 Task: Search the location "Stoneham Mountain".
Action: Mouse moved to (342, 163)
Screenshot: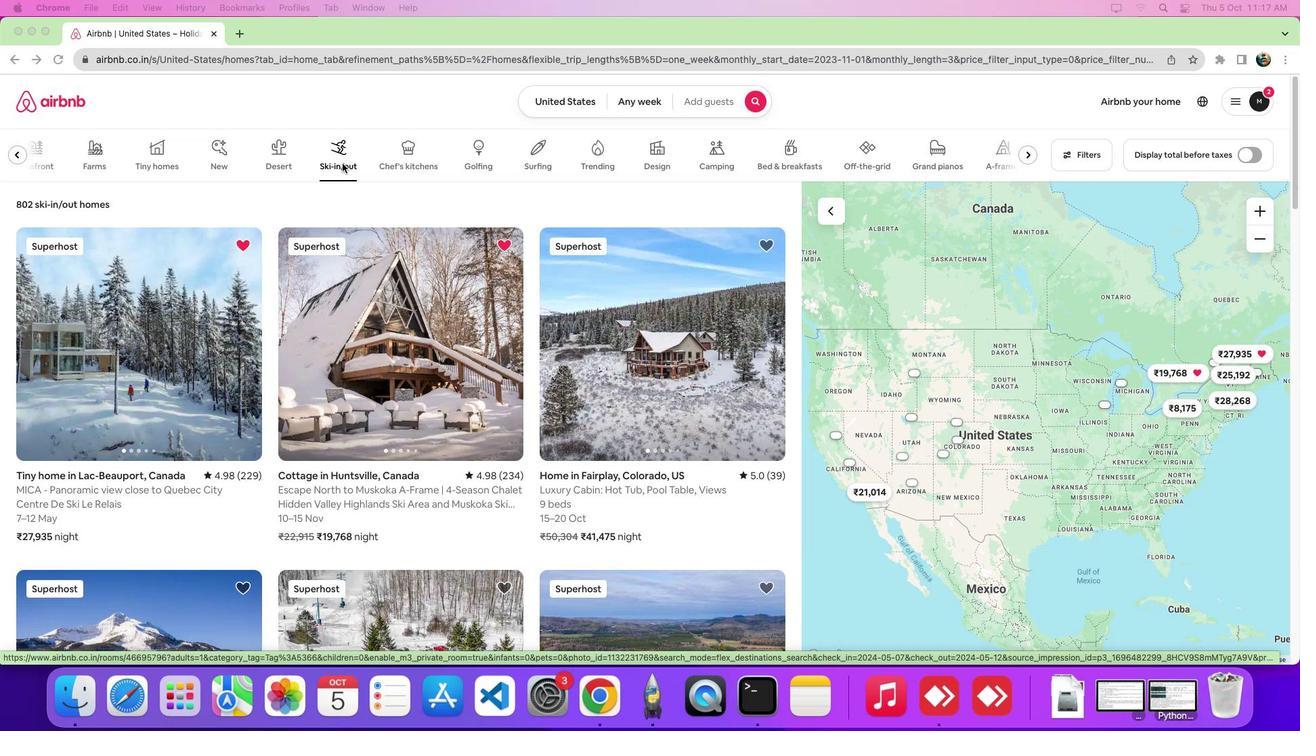 
Action: Mouse pressed left at (342, 163)
Screenshot: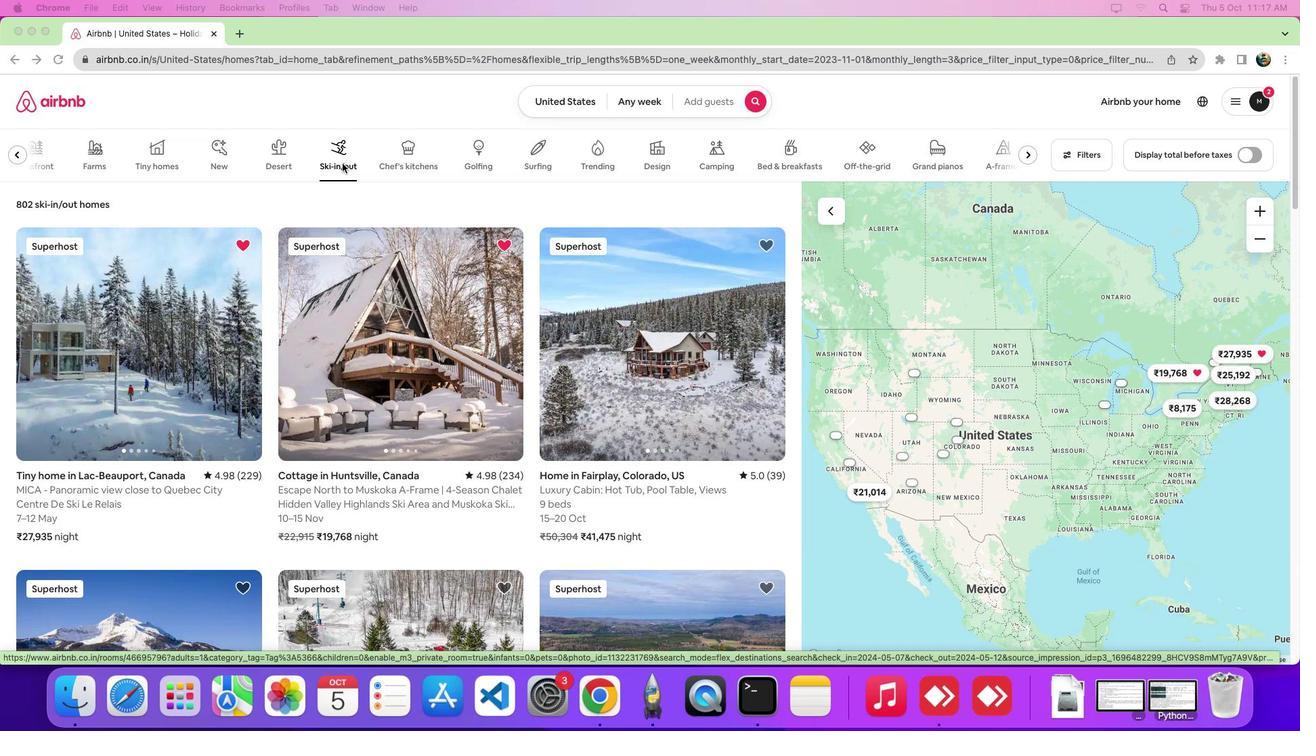 
Action: Mouse moved to (155, 344)
Screenshot: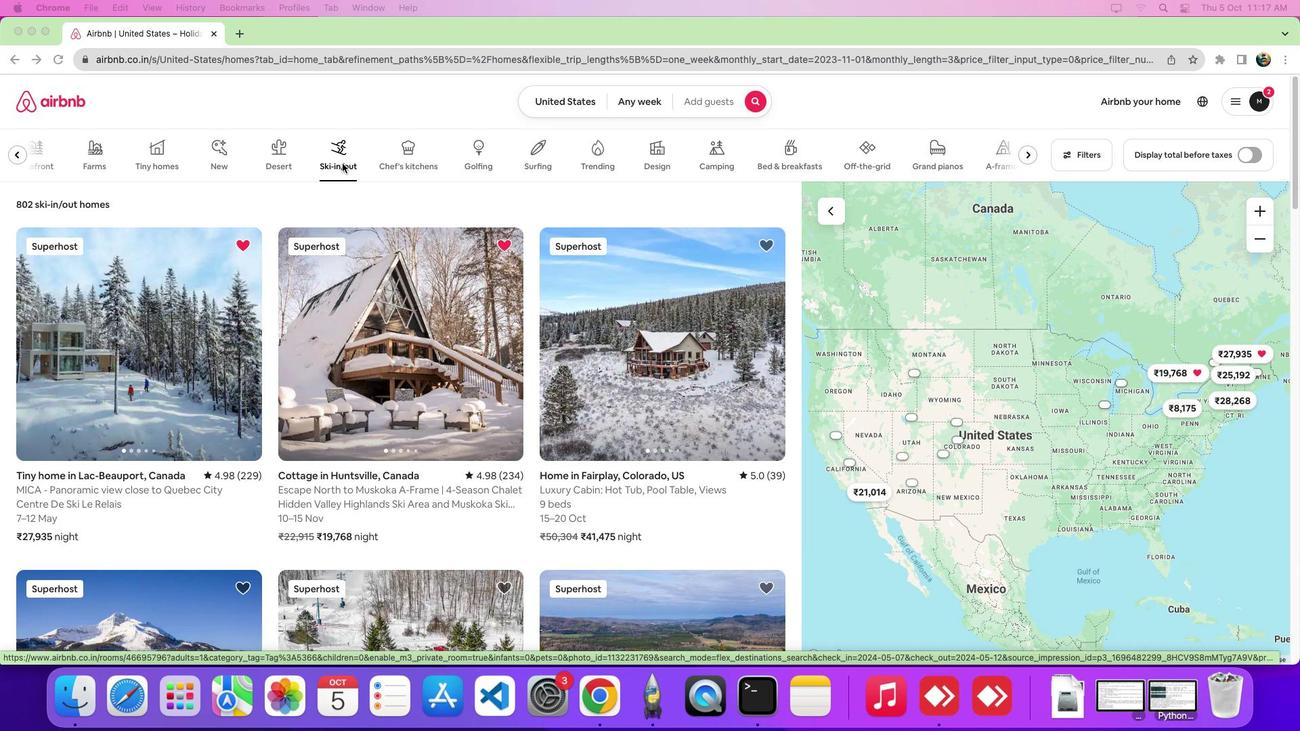 
Action: Mouse pressed left at (155, 344)
Screenshot: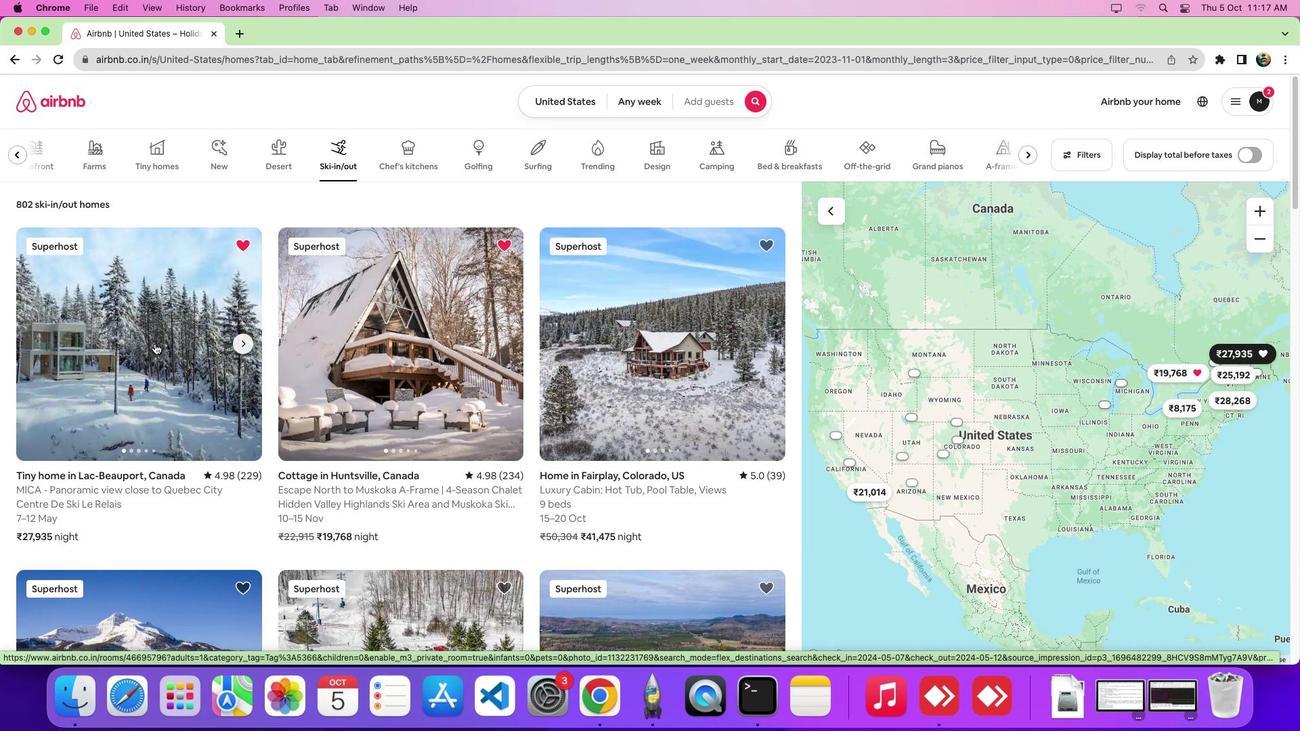 
Action: Mouse moved to (644, 321)
Screenshot: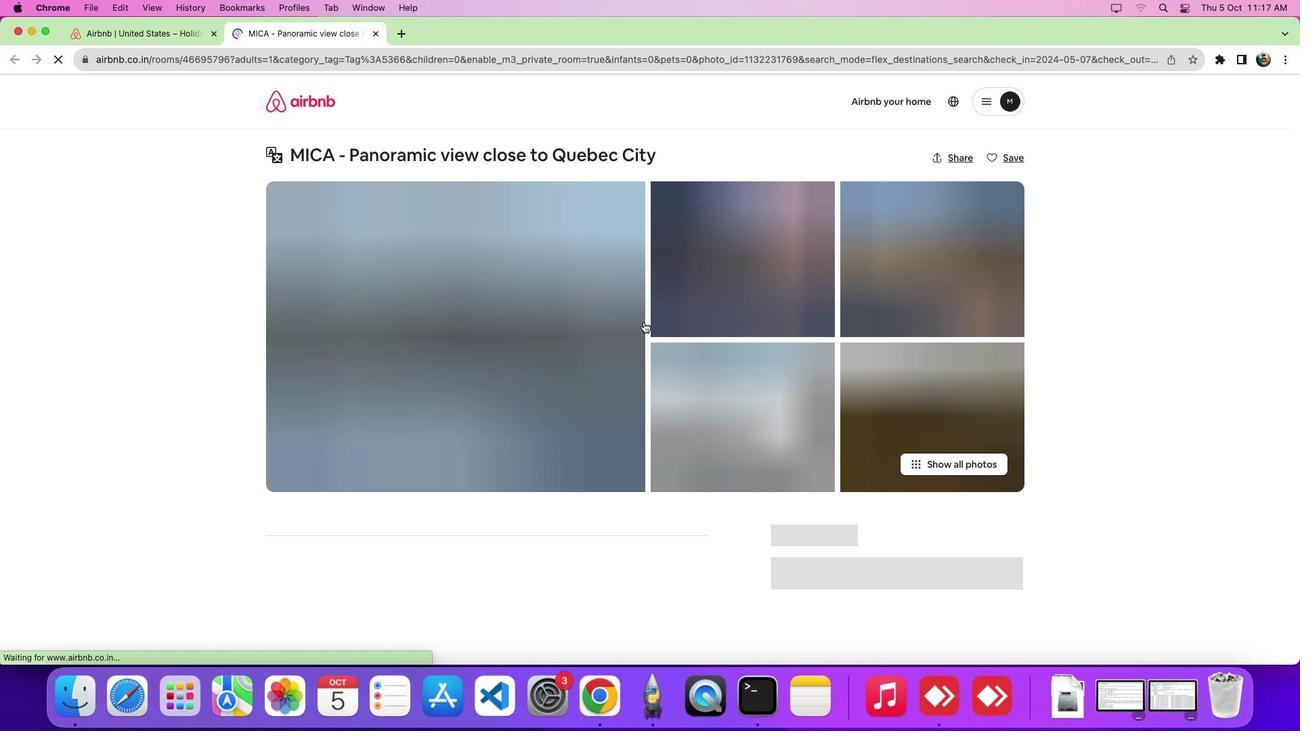 
Action: Mouse scrolled (644, 321) with delta (0, 0)
Screenshot: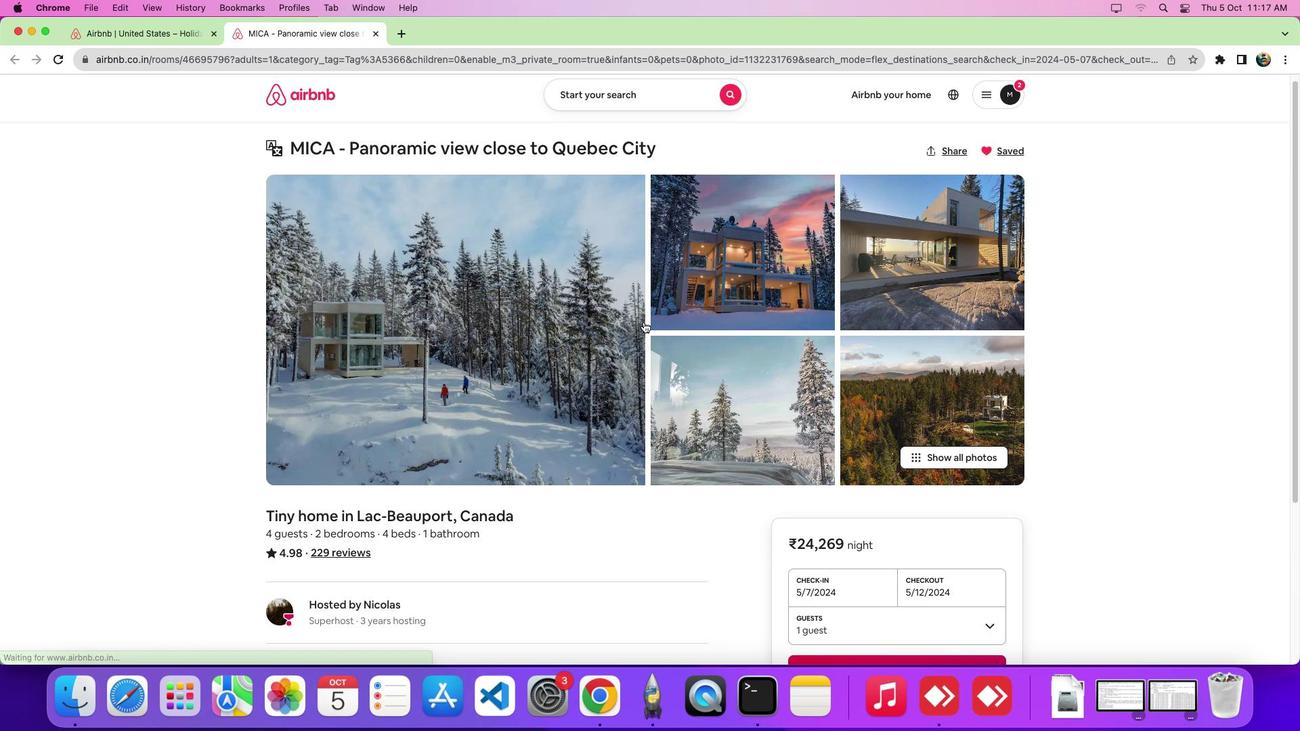 
Action: Mouse scrolled (644, 321) with delta (0, 0)
Screenshot: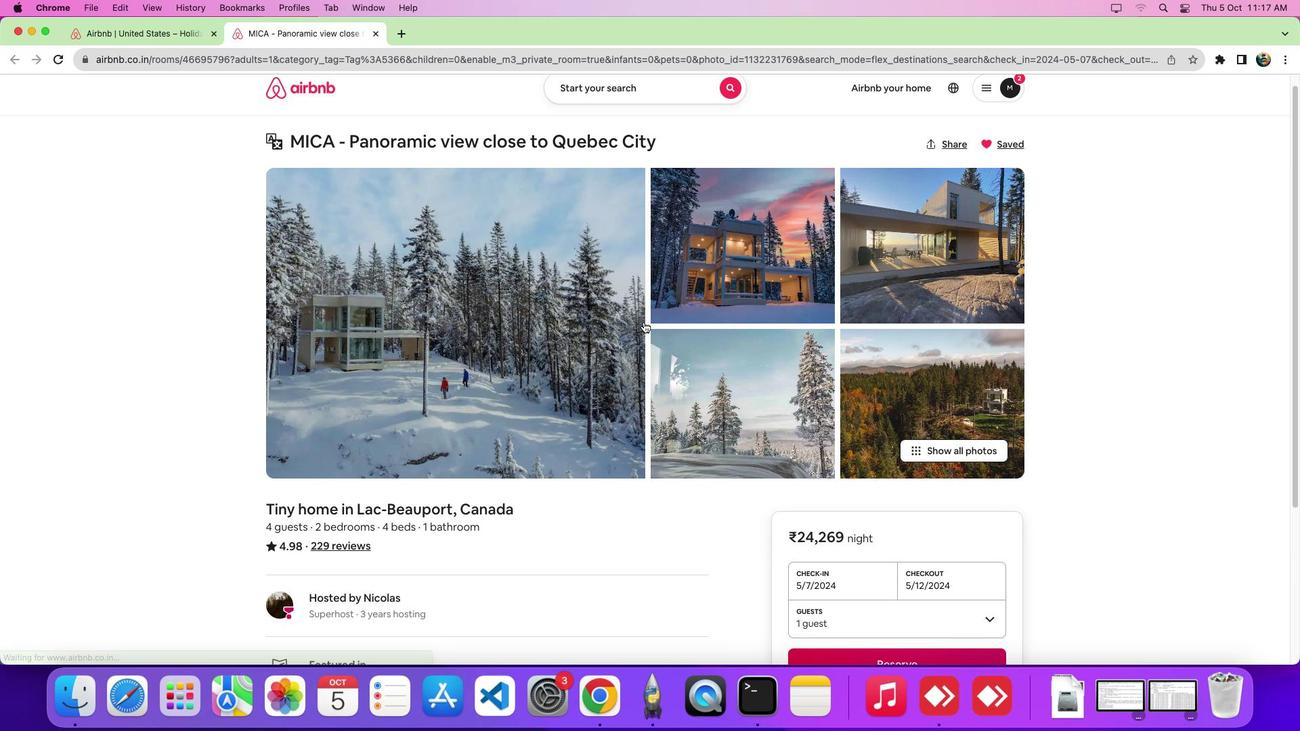 
Action: Mouse scrolled (644, 321) with delta (0, -4)
Screenshot: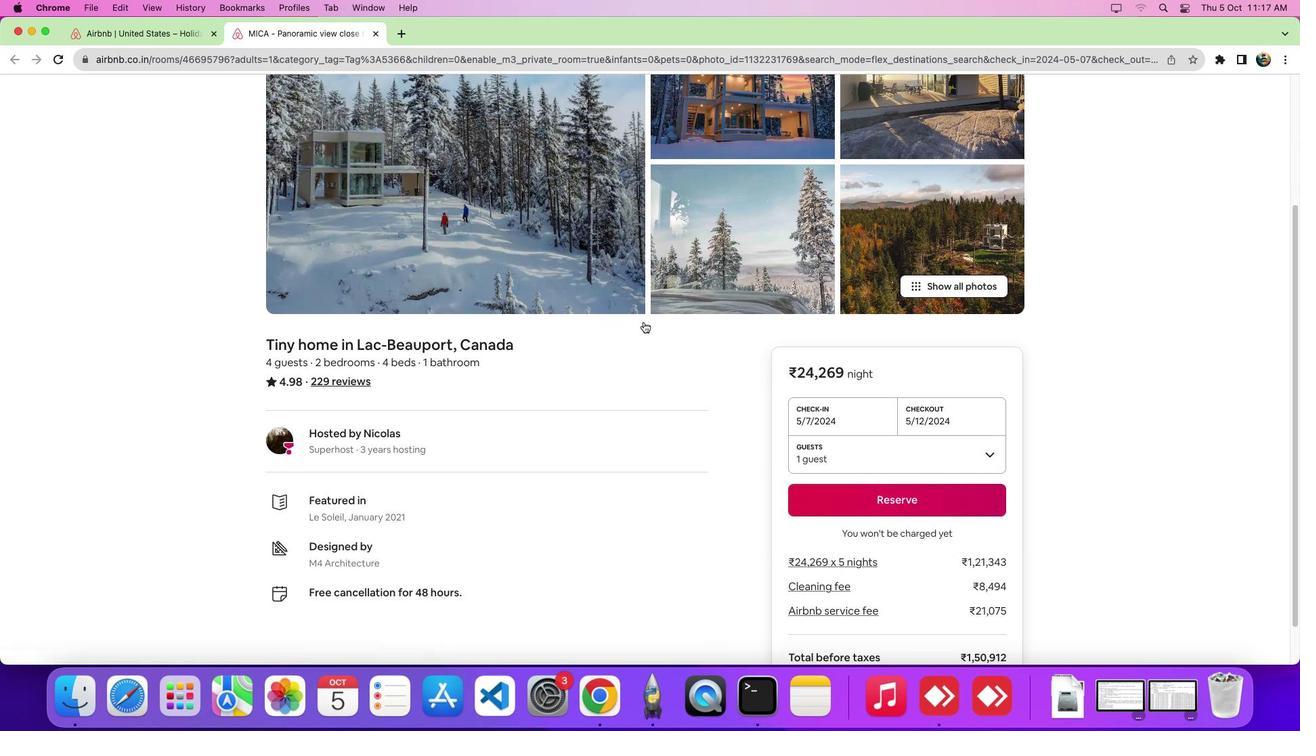 
Action: Mouse scrolled (644, 321) with delta (0, -6)
Screenshot: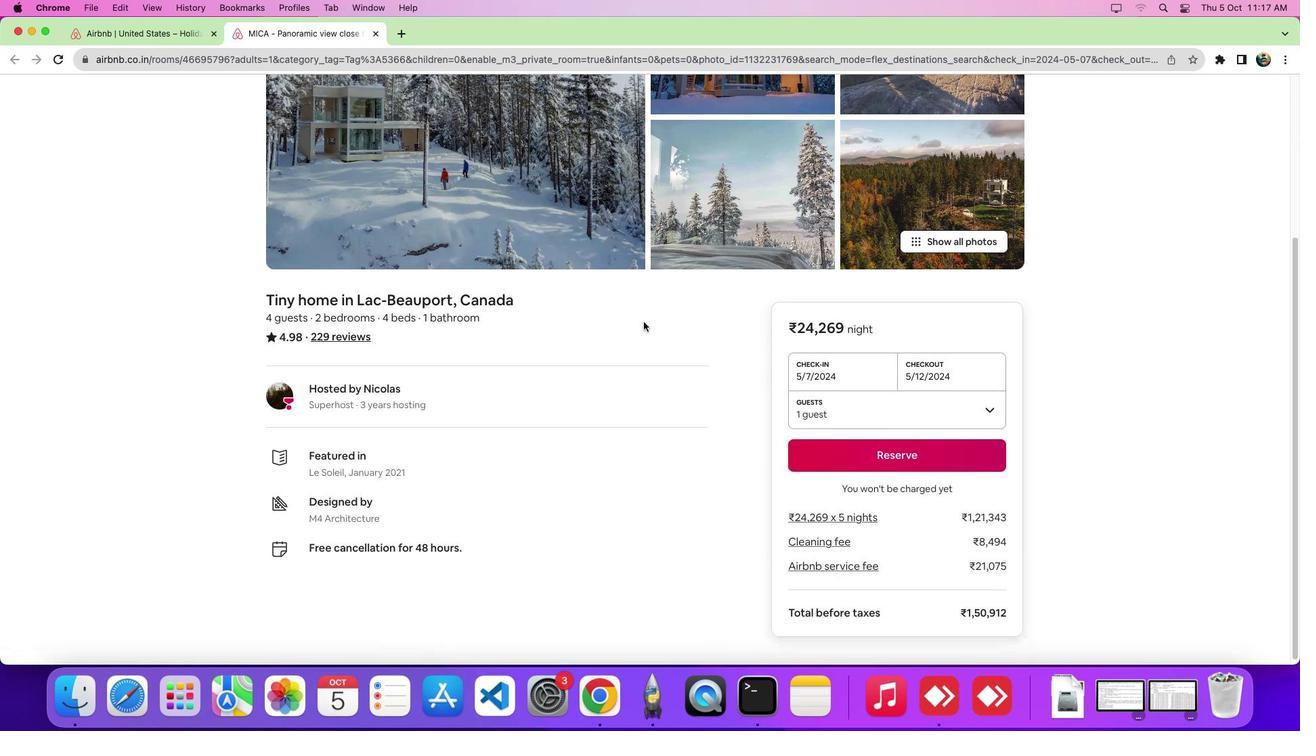
Action: Mouse scrolled (644, 321) with delta (0, 0)
Screenshot: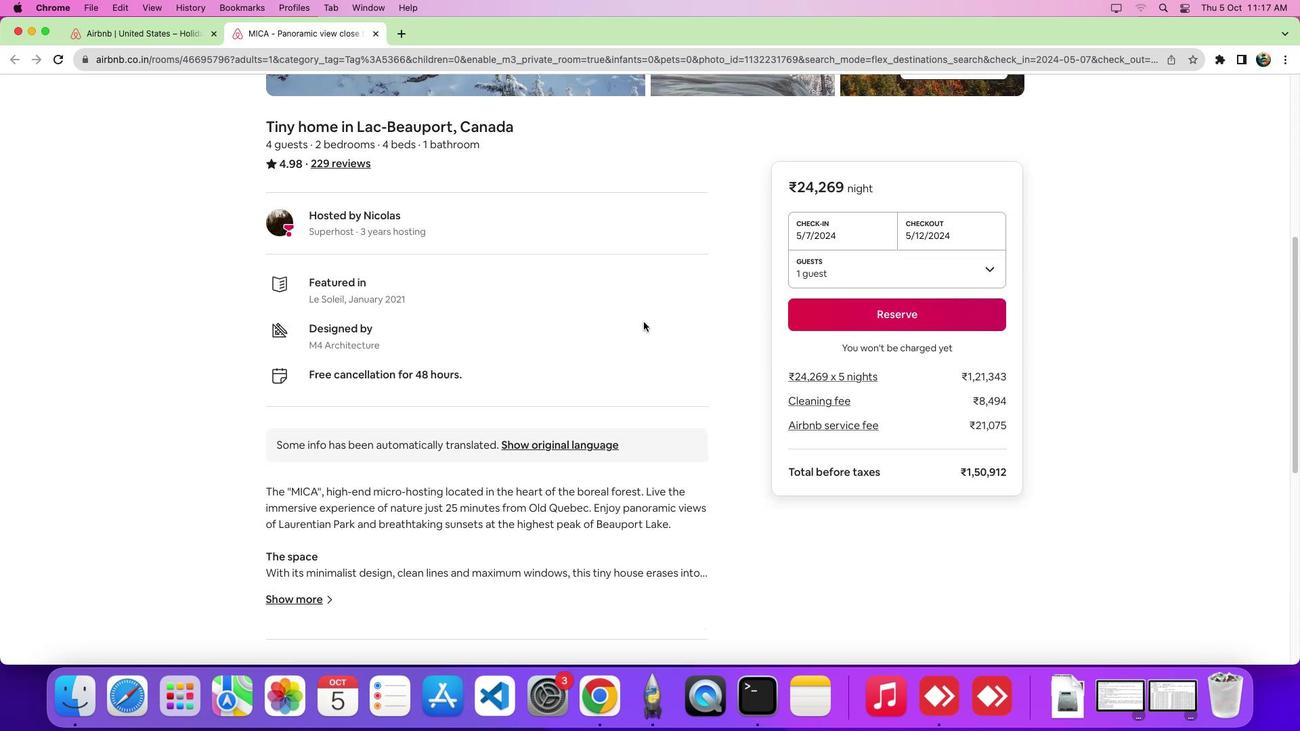 
Action: Mouse scrolled (644, 321) with delta (0, -1)
Screenshot: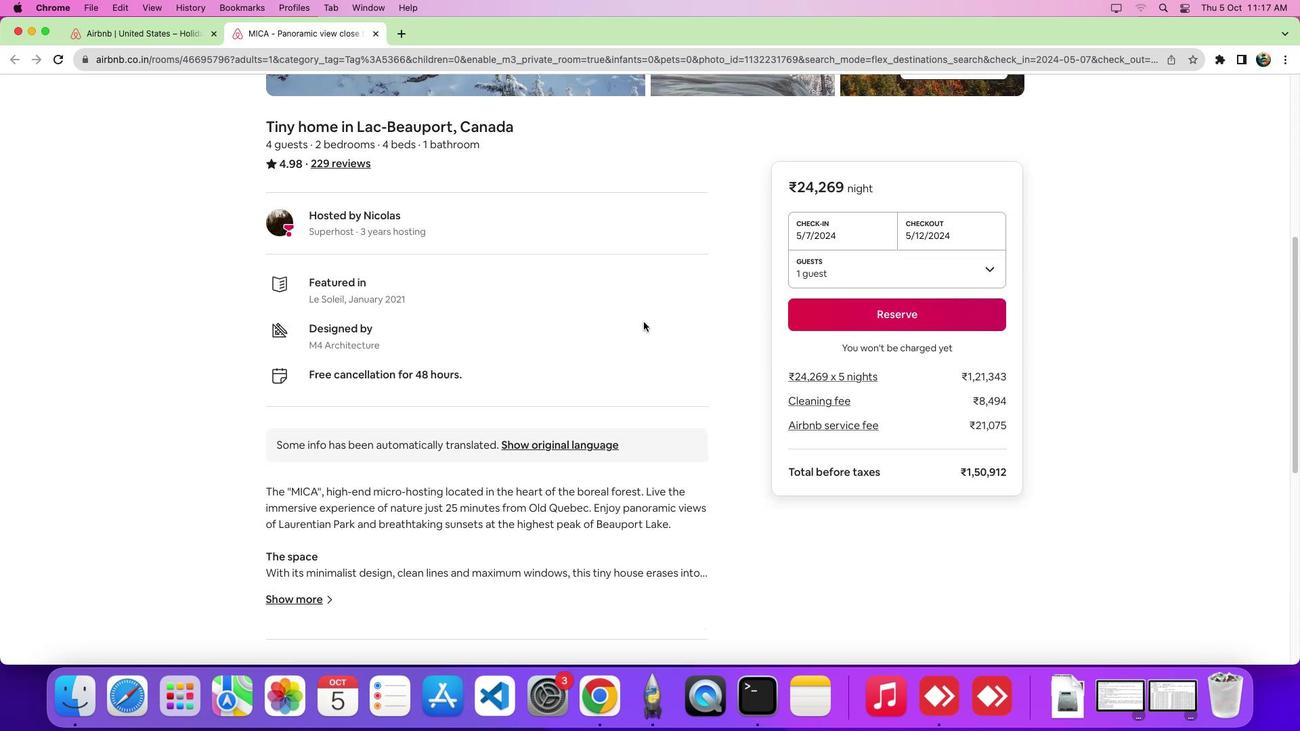 
Action: Mouse scrolled (644, 321) with delta (0, -6)
Screenshot: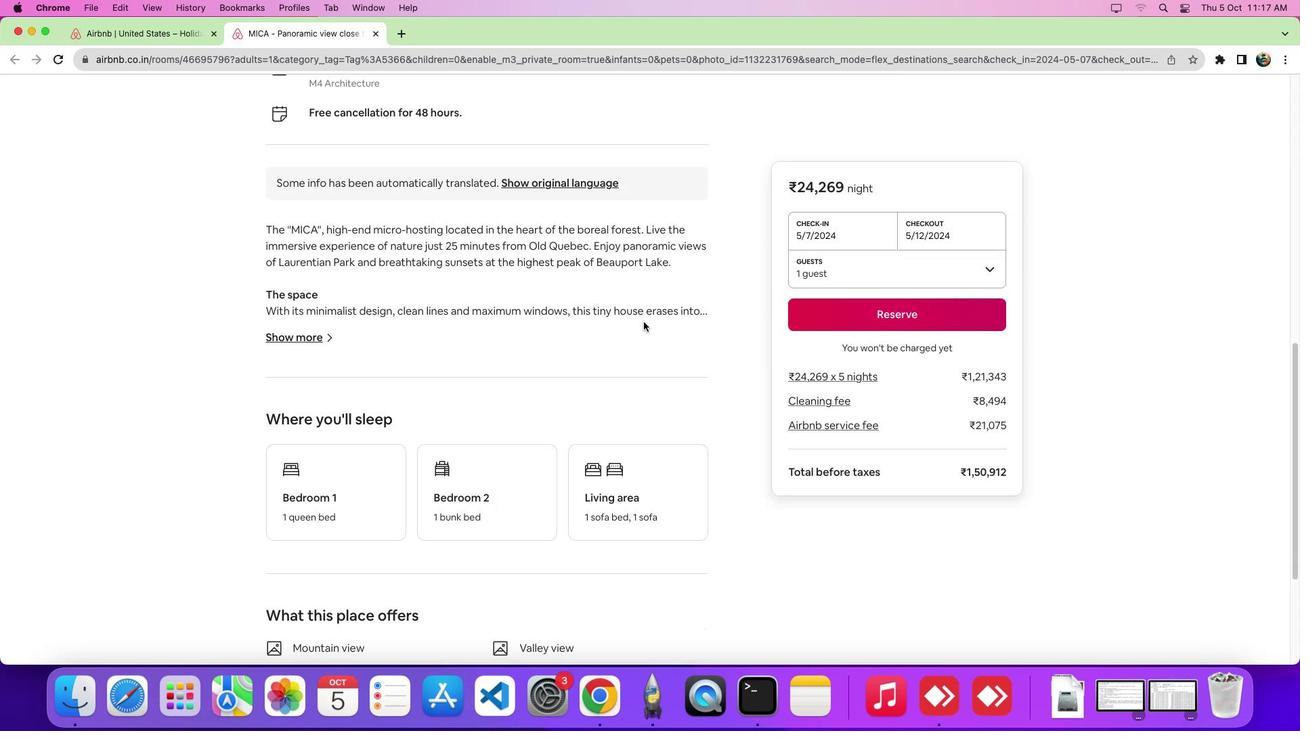
Action: Mouse scrolled (644, 321) with delta (0, -8)
Screenshot: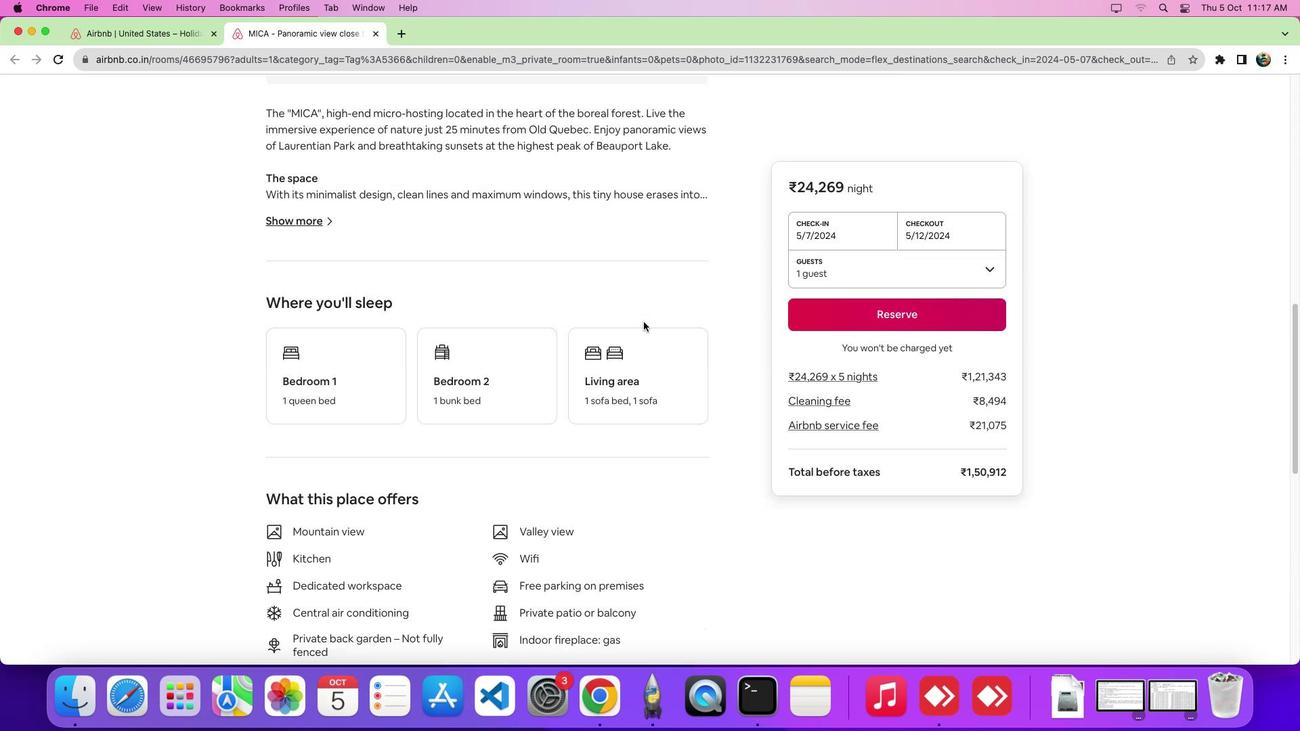 
Action: Mouse scrolled (644, 321) with delta (0, 0)
Screenshot: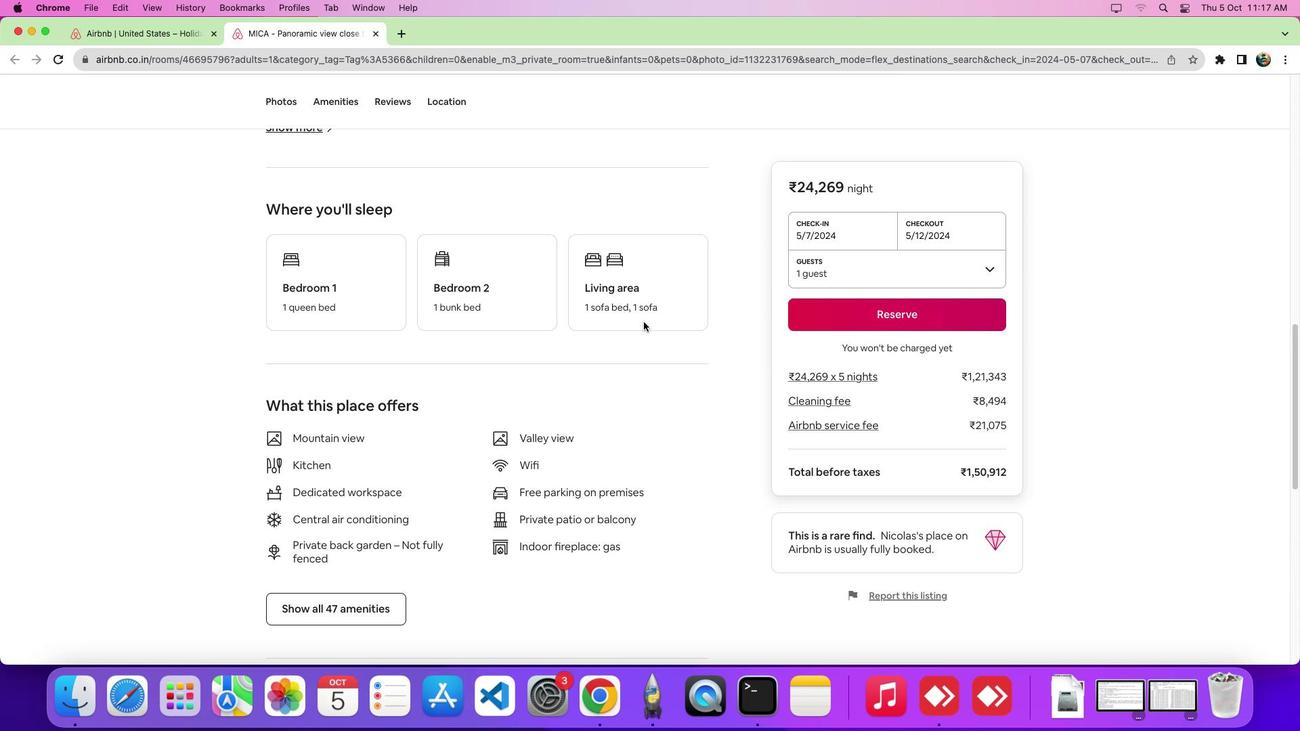 
Action: Mouse scrolled (644, 321) with delta (0, 0)
Screenshot: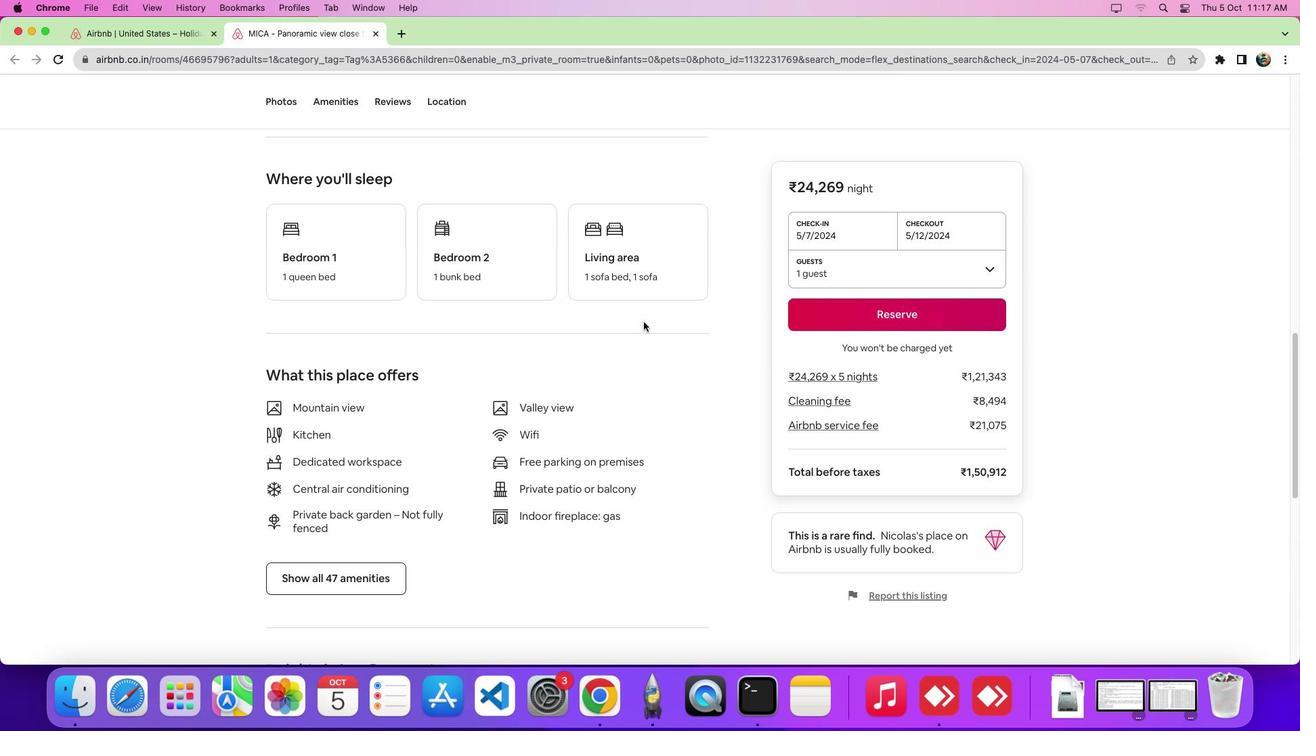 
Action: Mouse scrolled (644, 321) with delta (0, -3)
Screenshot: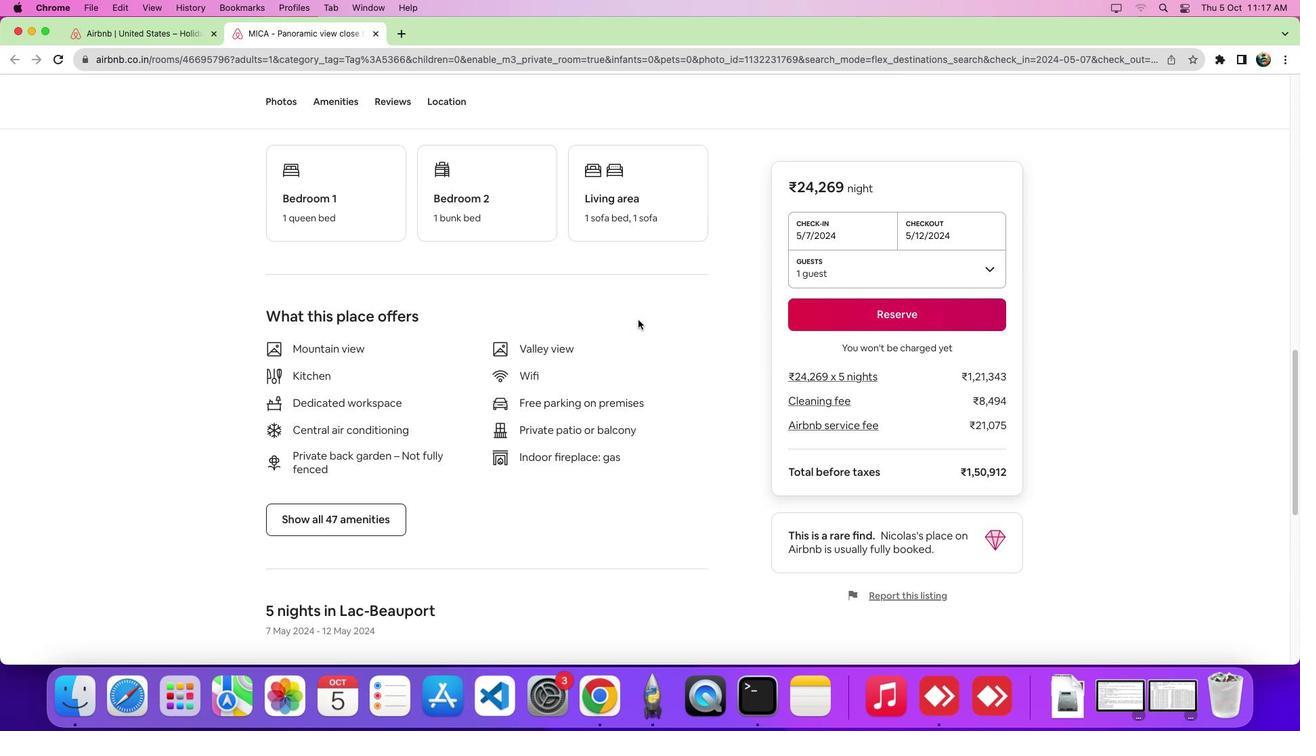 
Action: Mouse moved to (441, 99)
Screenshot: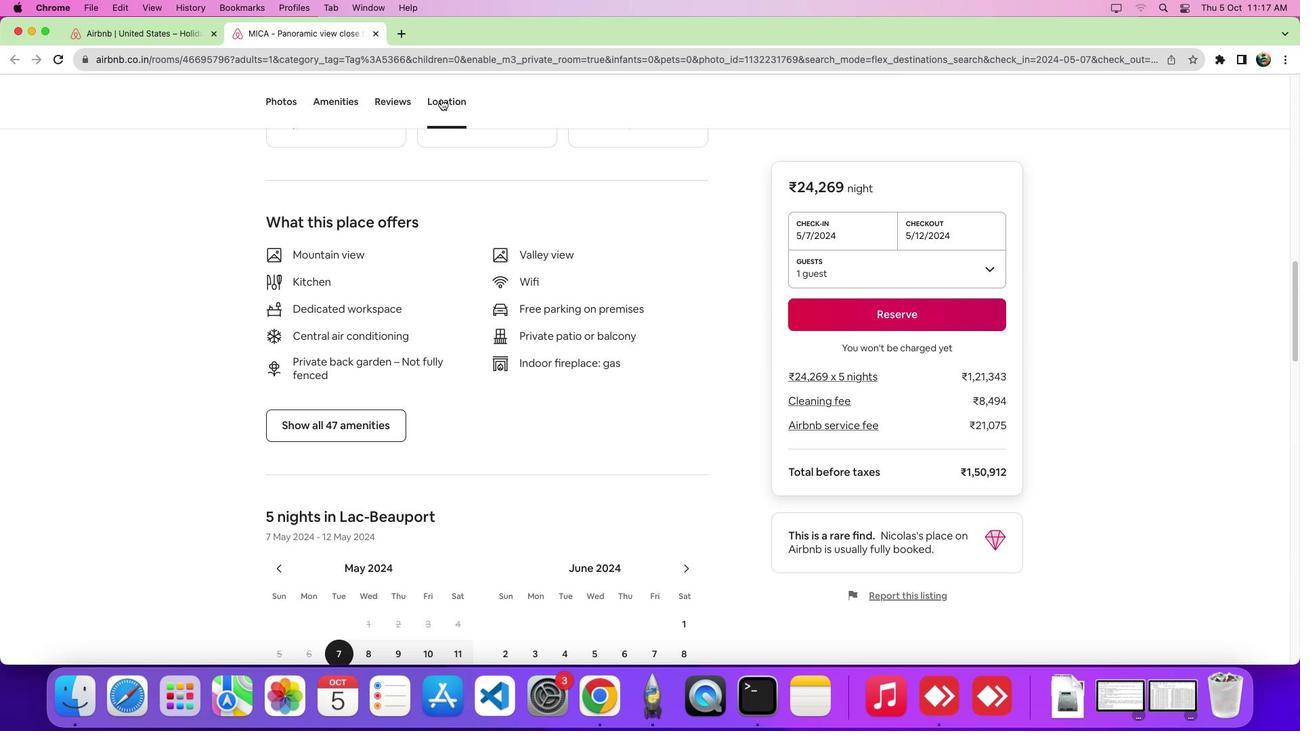 
Action: Mouse pressed left at (441, 99)
Screenshot: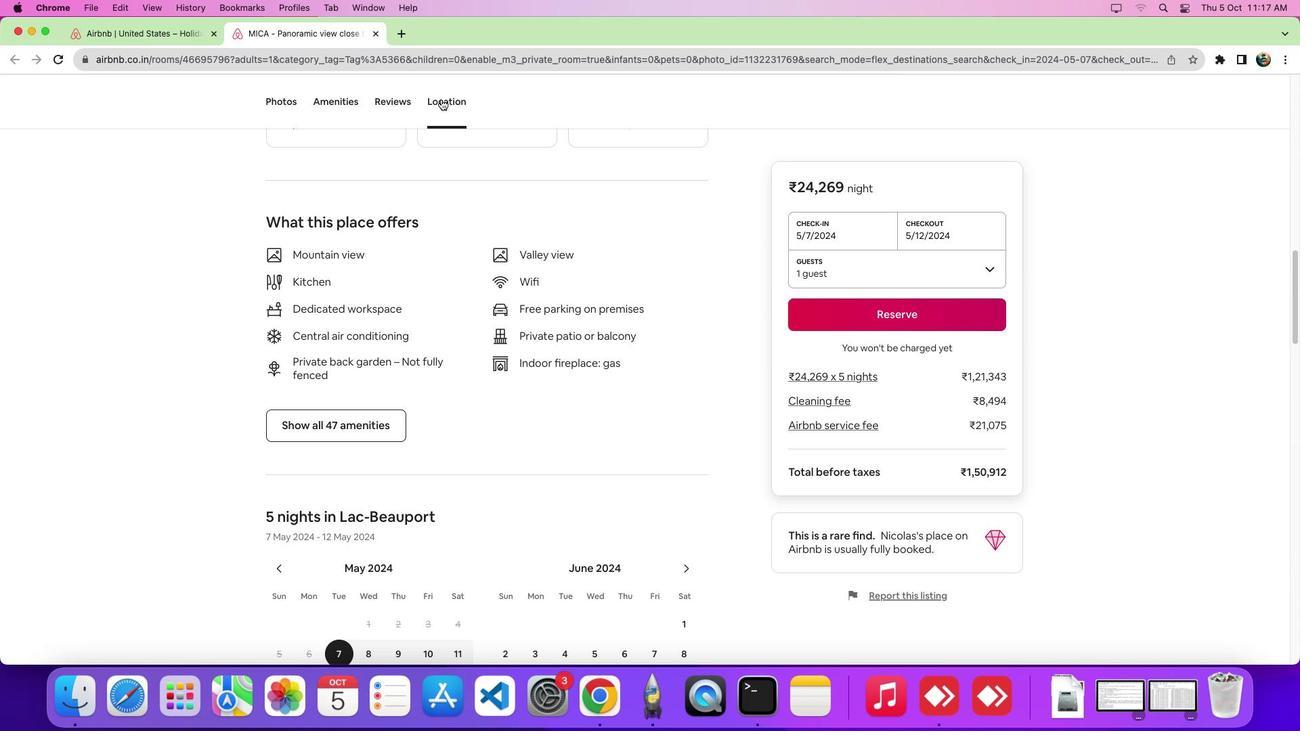 
Action: Mouse moved to (997, 261)
Screenshot: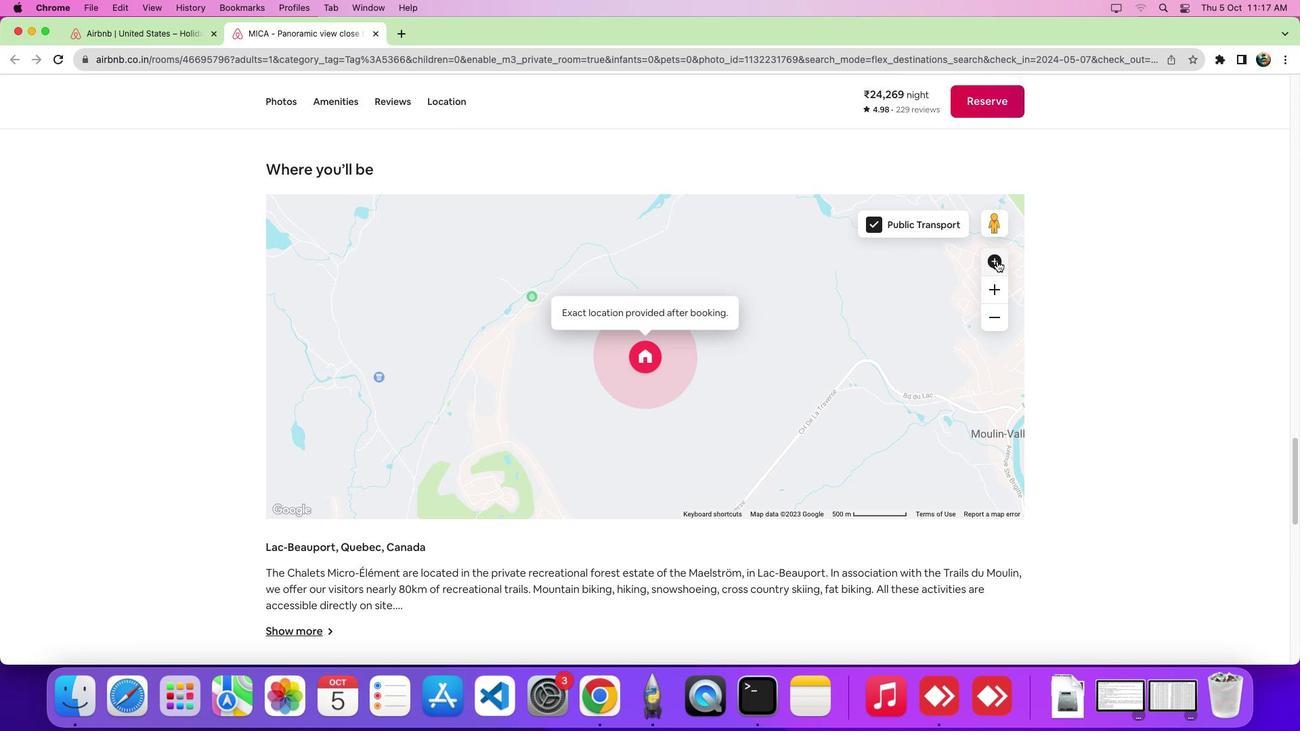 
Action: Mouse pressed left at (997, 261)
Screenshot: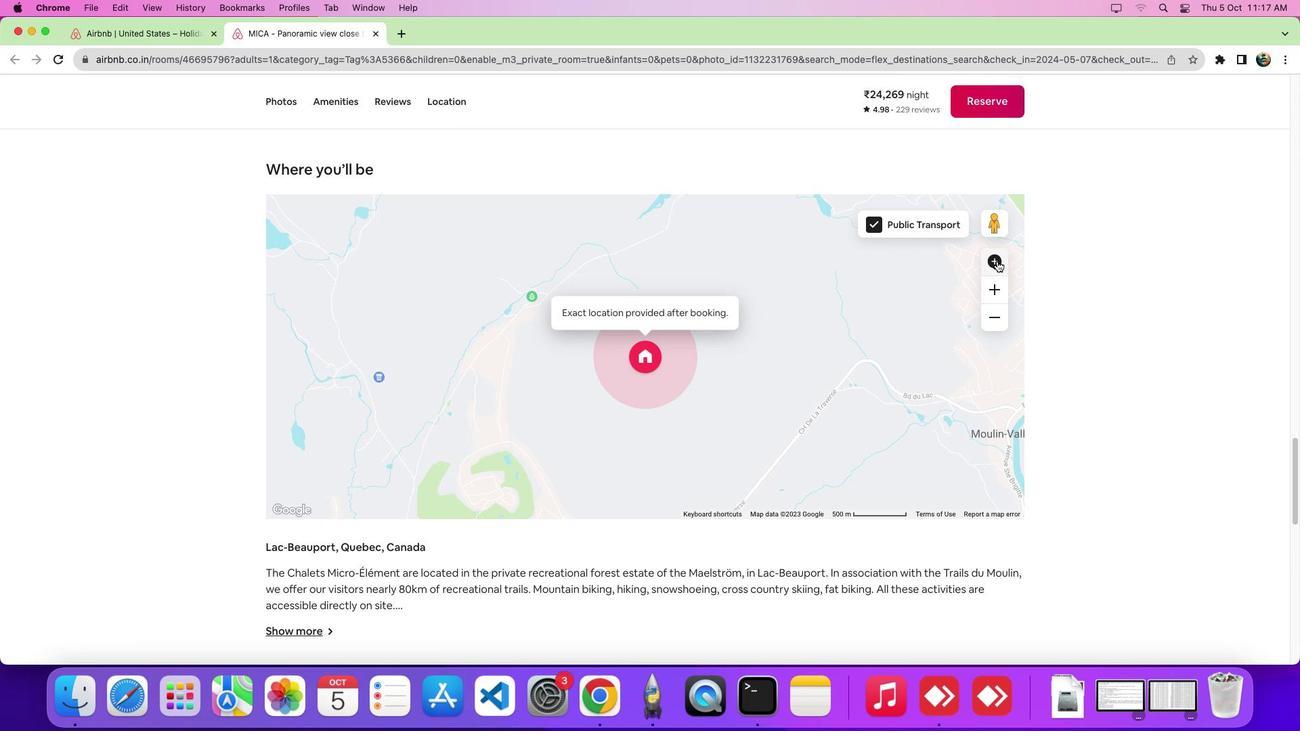 
Action: Mouse moved to (859, 283)
Screenshot: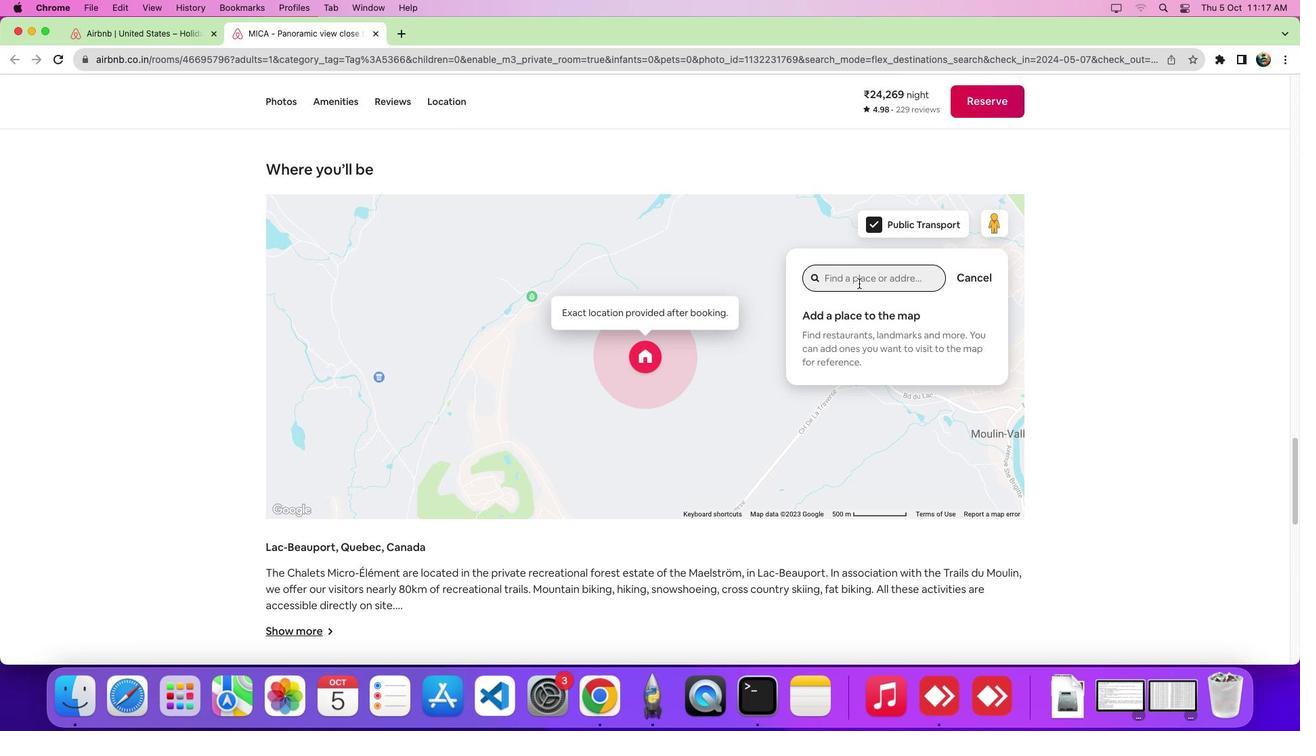 
Action: Mouse pressed left at (859, 283)
Screenshot: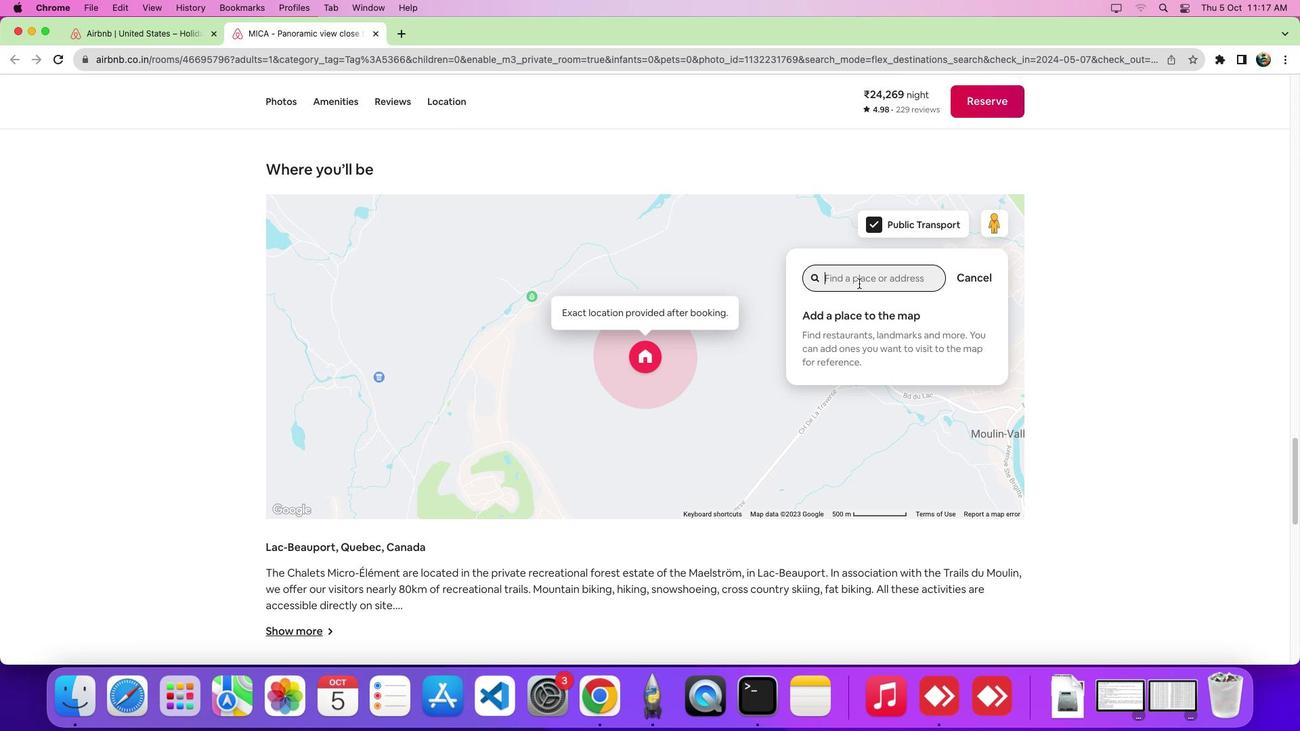 
Action: Key pressed Key.shift_r'S''t''o''n''e''h''a''m'Key.spaceKey.shift'M''o''u''n''t''a''i''n'
Screenshot: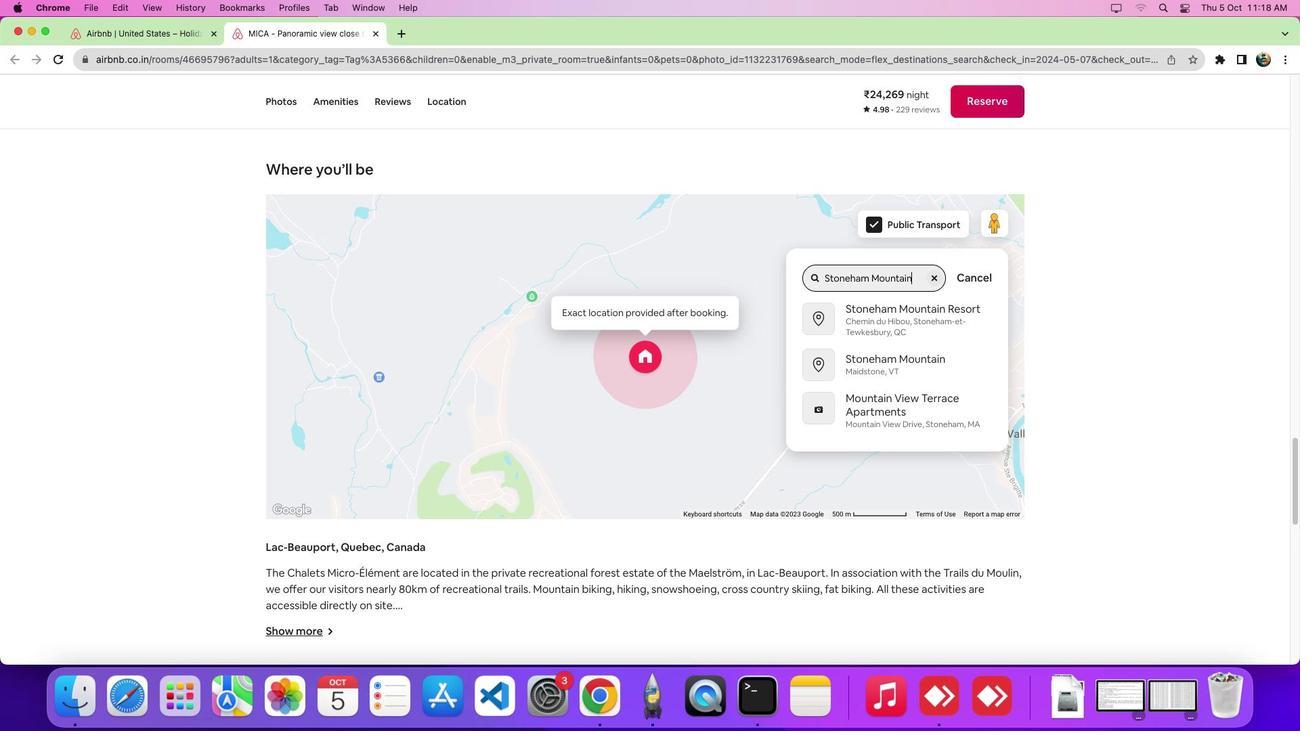 
Action: Mouse moved to (896, 374)
Screenshot: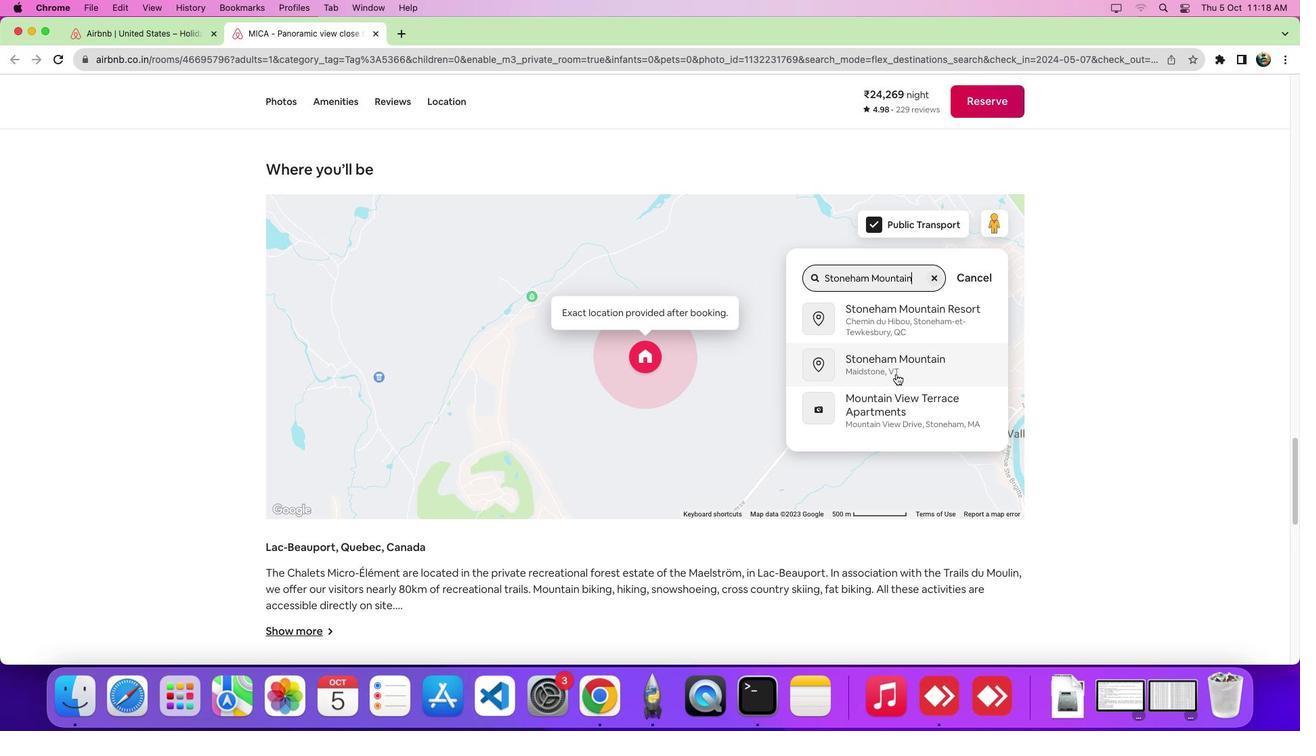 
Action: Mouse pressed left at (896, 374)
Screenshot: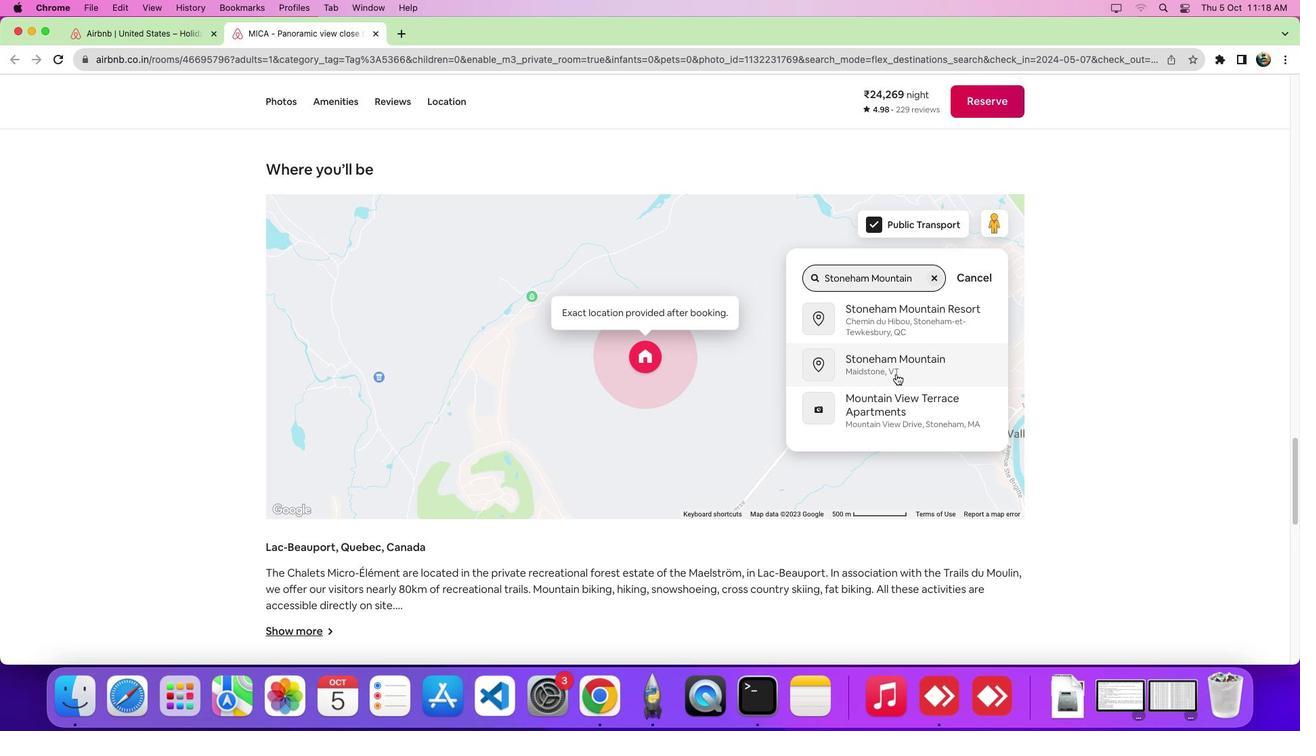 
Action: Mouse moved to (897, 375)
Screenshot: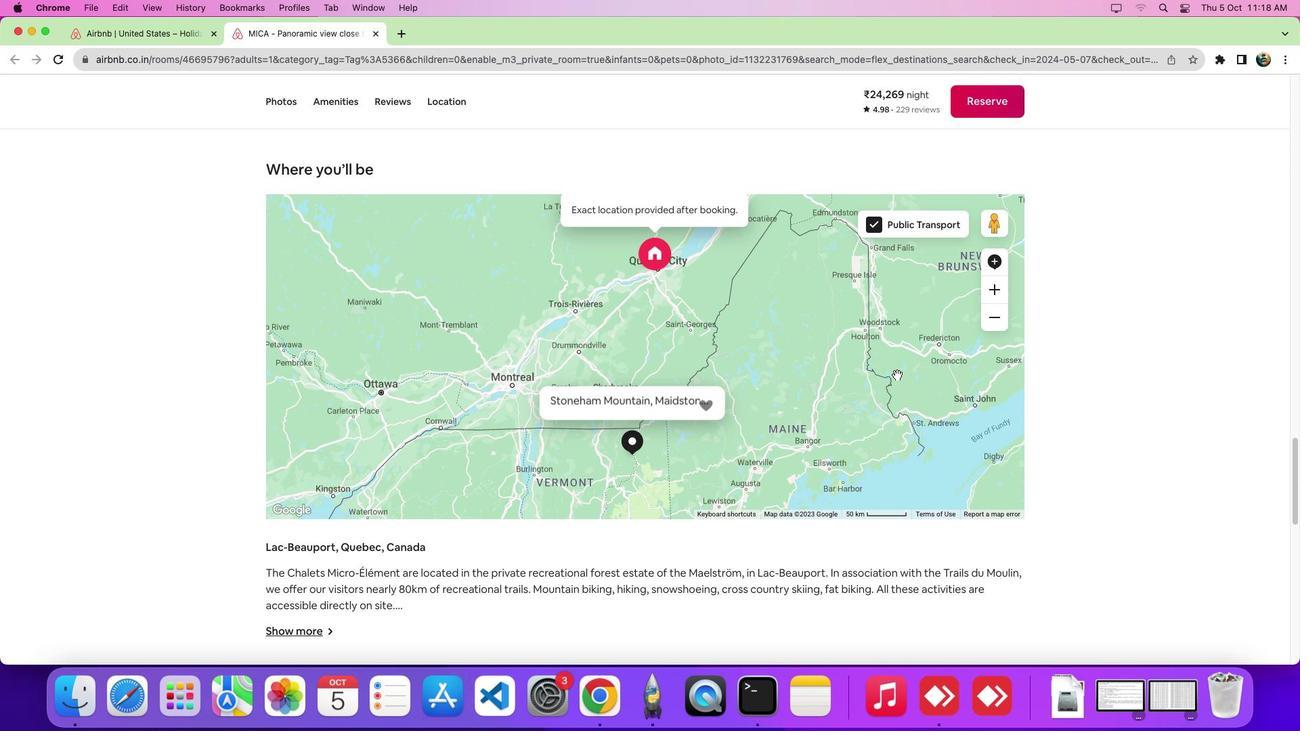 
